 Task: Create a due date automation trigger when advanced on, on the wednesday of the week before a card is due add basic with the blue label at 11:00 AM.
Action: Mouse moved to (1278, 108)
Screenshot: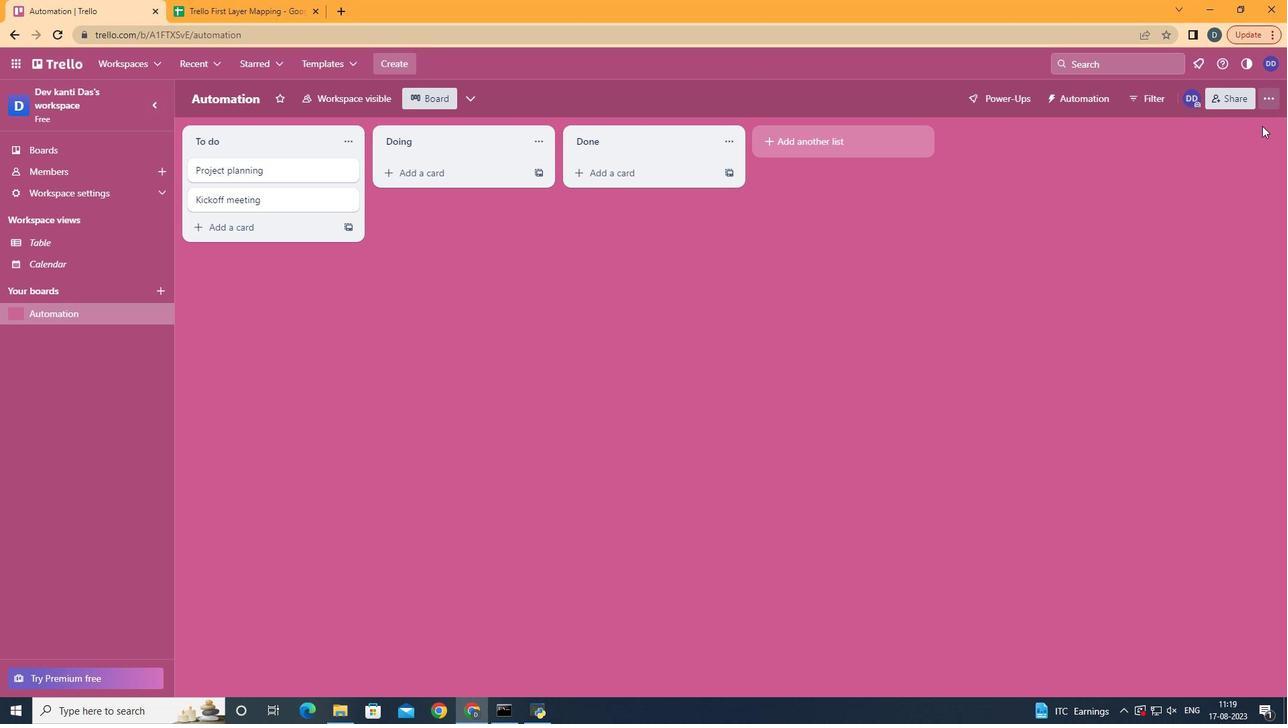 
Action: Mouse pressed left at (1278, 108)
Screenshot: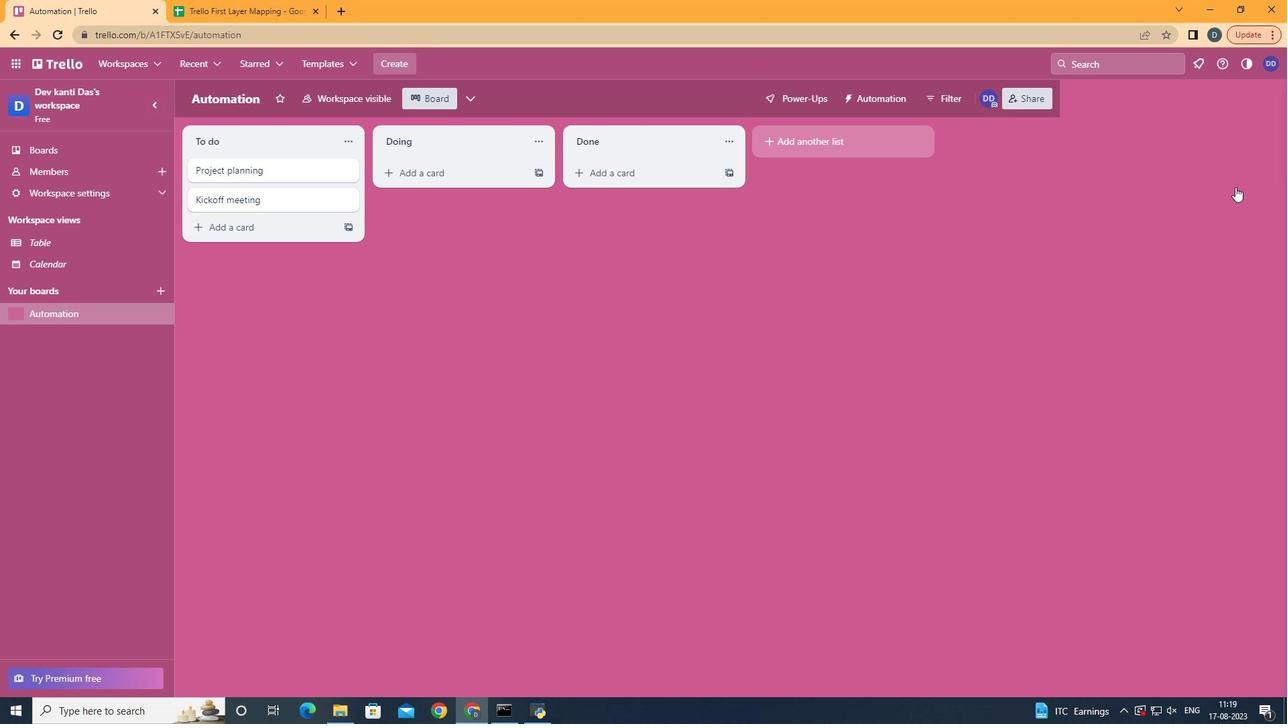 
Action: Mouse moved to (1205, 294)
Screenshot: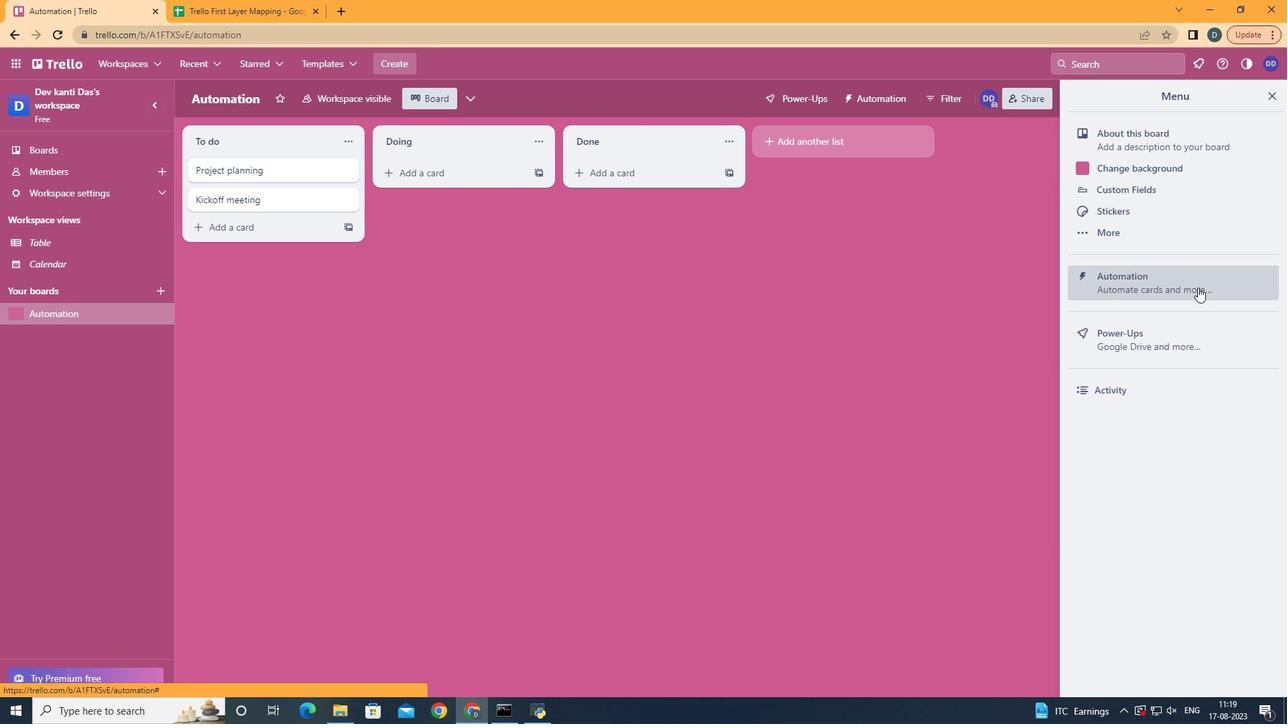 
Action: Mouse pressed left at (1205, 294)
Screenshot: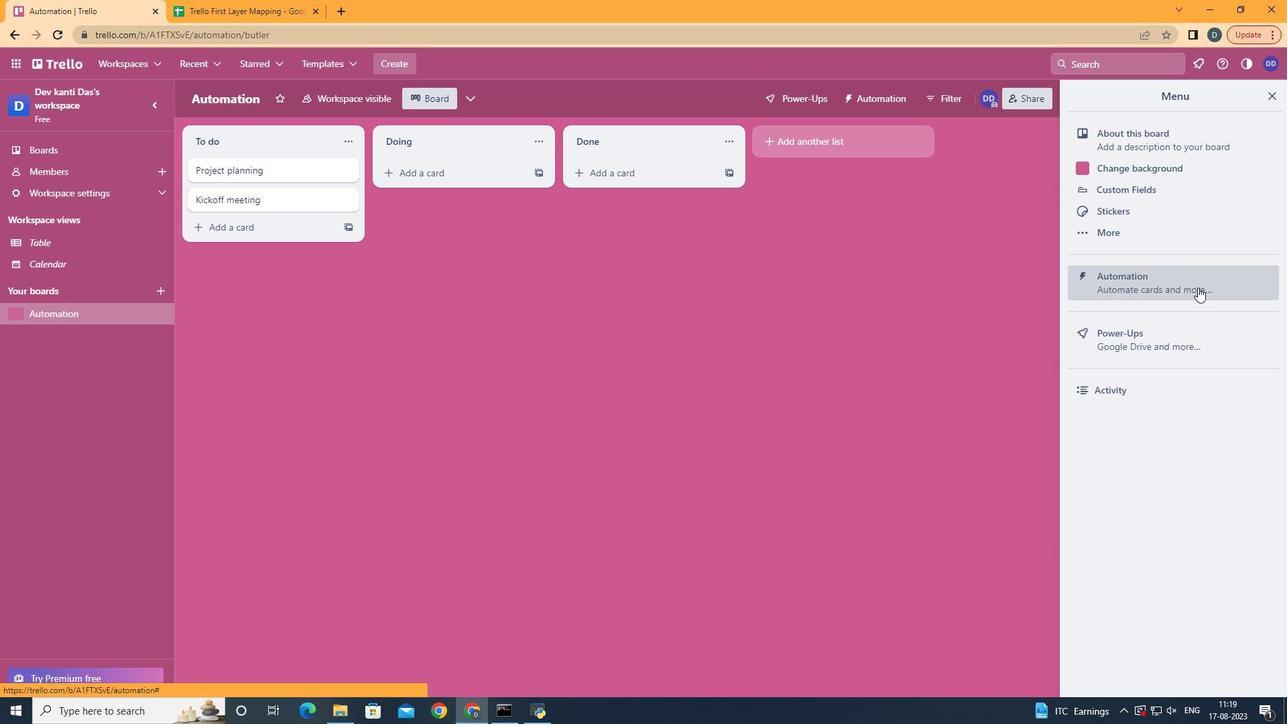 
Action: Mouse moved to (287, 282)
Screenshot: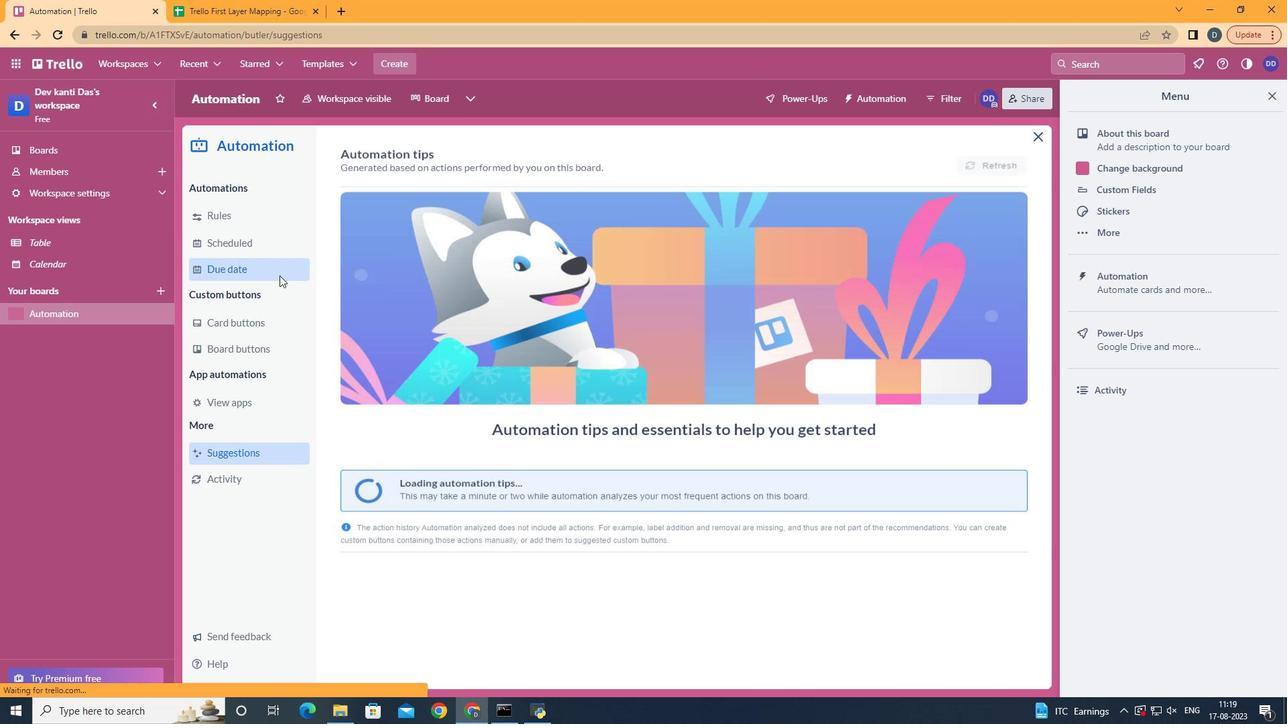 
Action: Mouse pressed left at (287, 282)
Screenshot: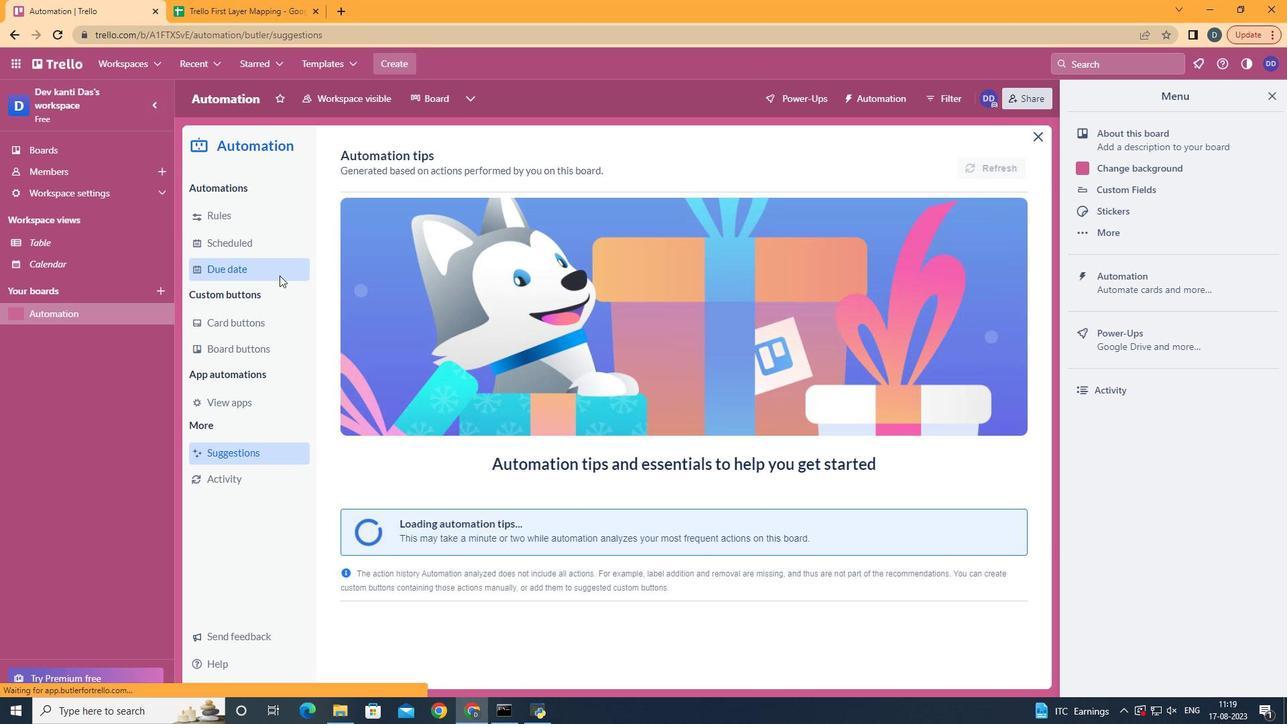 
Action: Mouse moved to (929, 158)
Screenshot: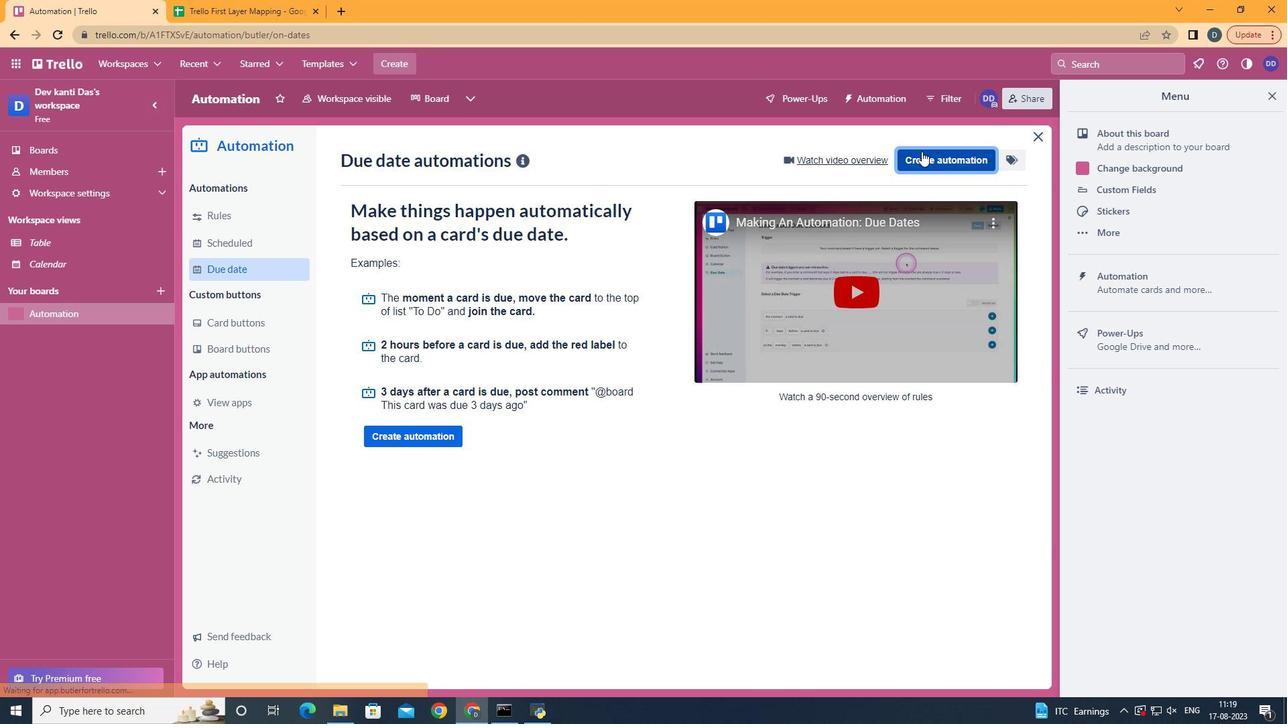 
Action: Mouse pressed left at (929, 158)
Screenshot: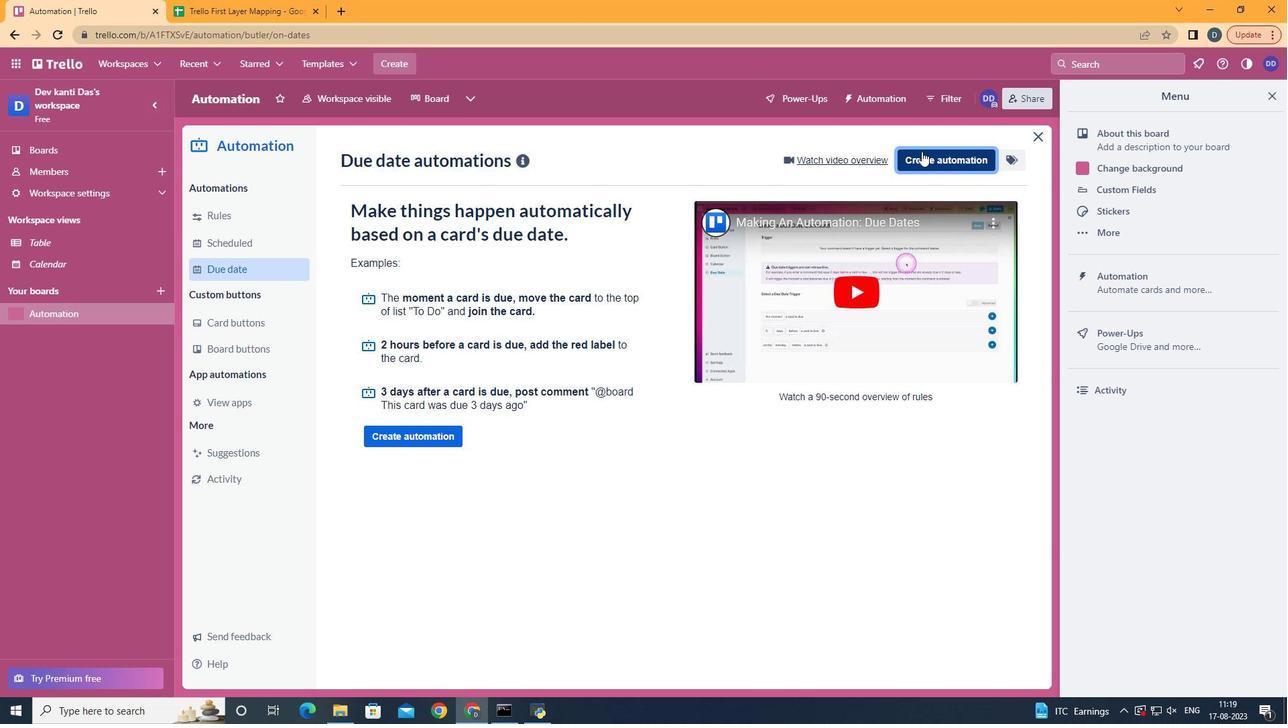 
Action: Mouse moved to (740, 288)
Screenshot: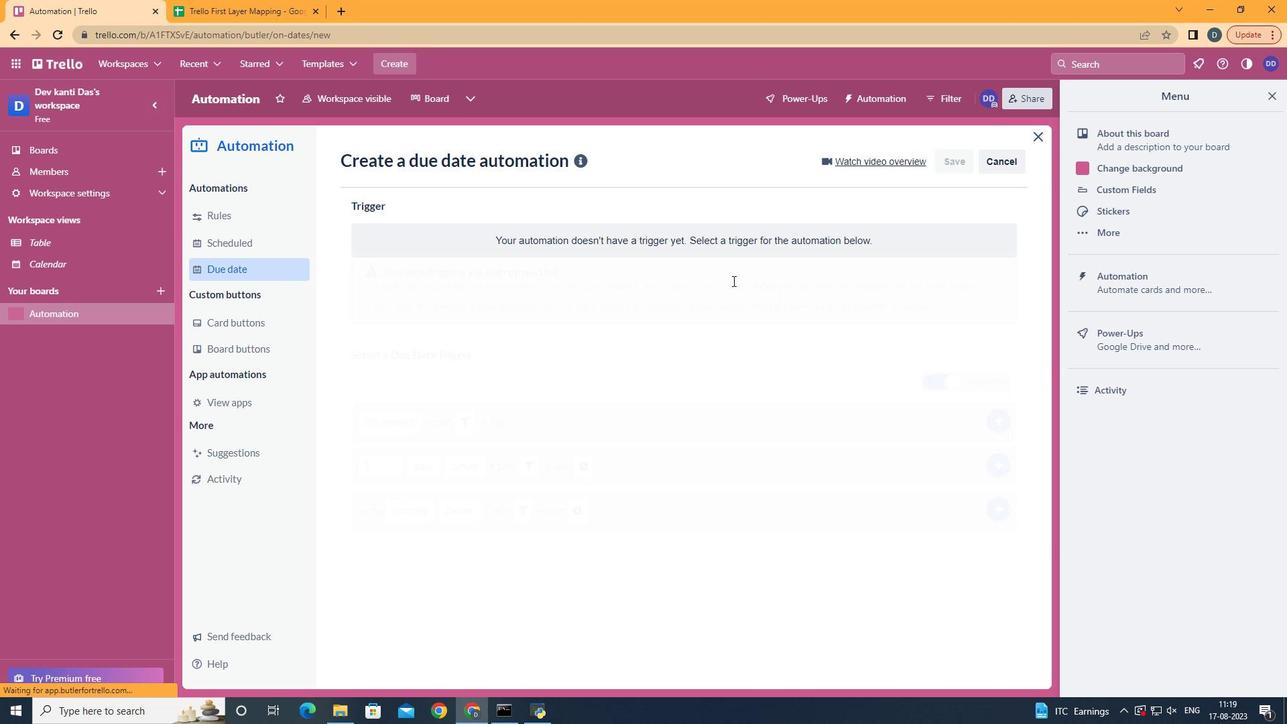 
Action: Mouse pressed left at (740, 288)
Screenshot: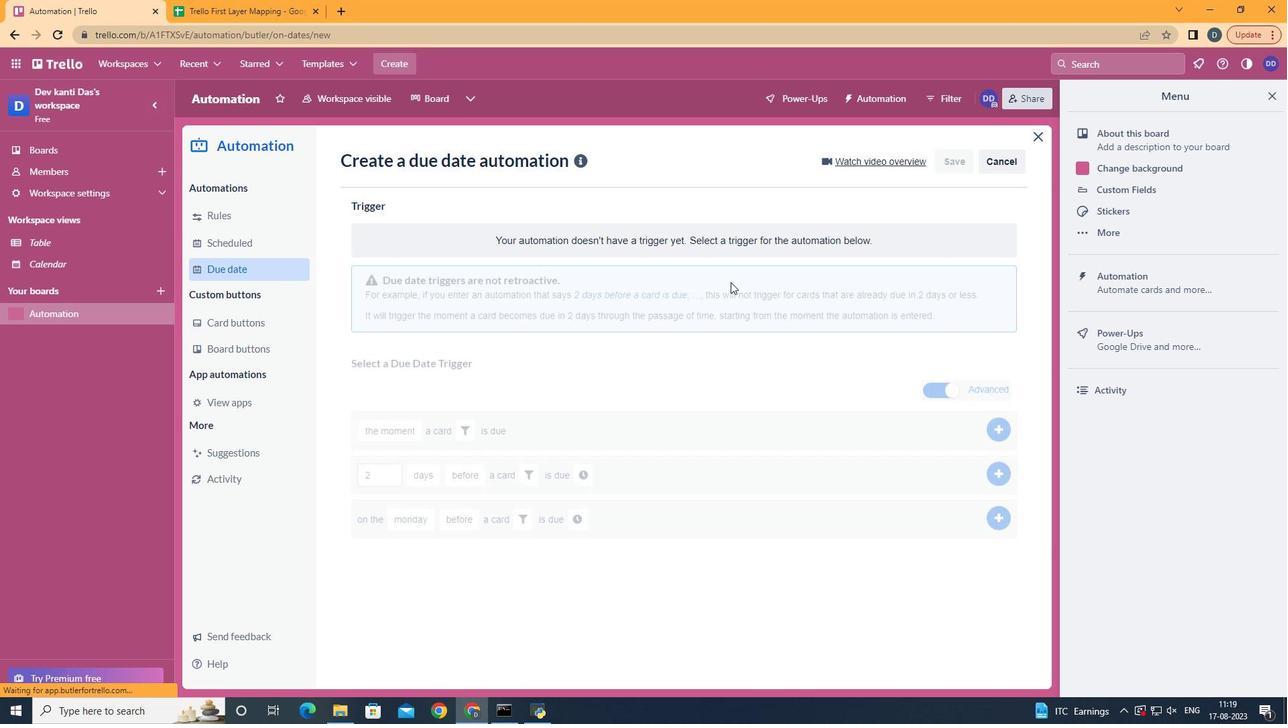 
Action: Mouse moved to (435, 414)
Screenshot: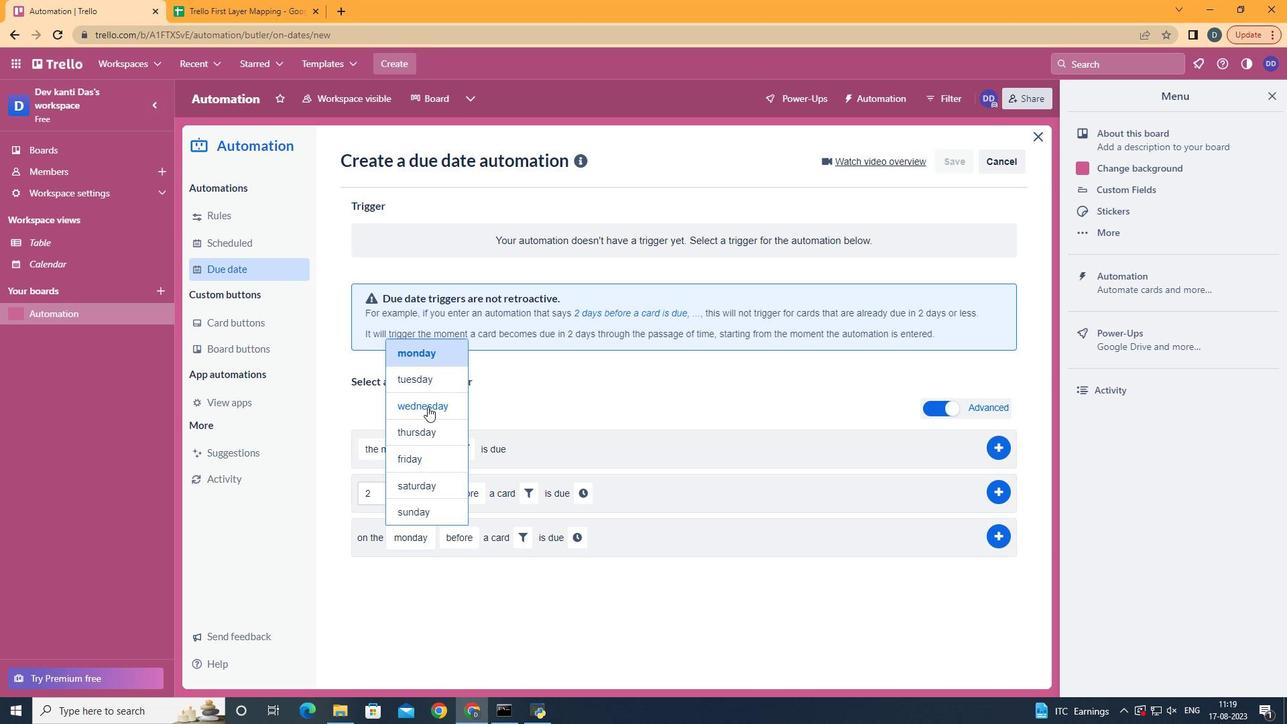 
Action: Mouse pressed left at (435, 414)
Screenshot: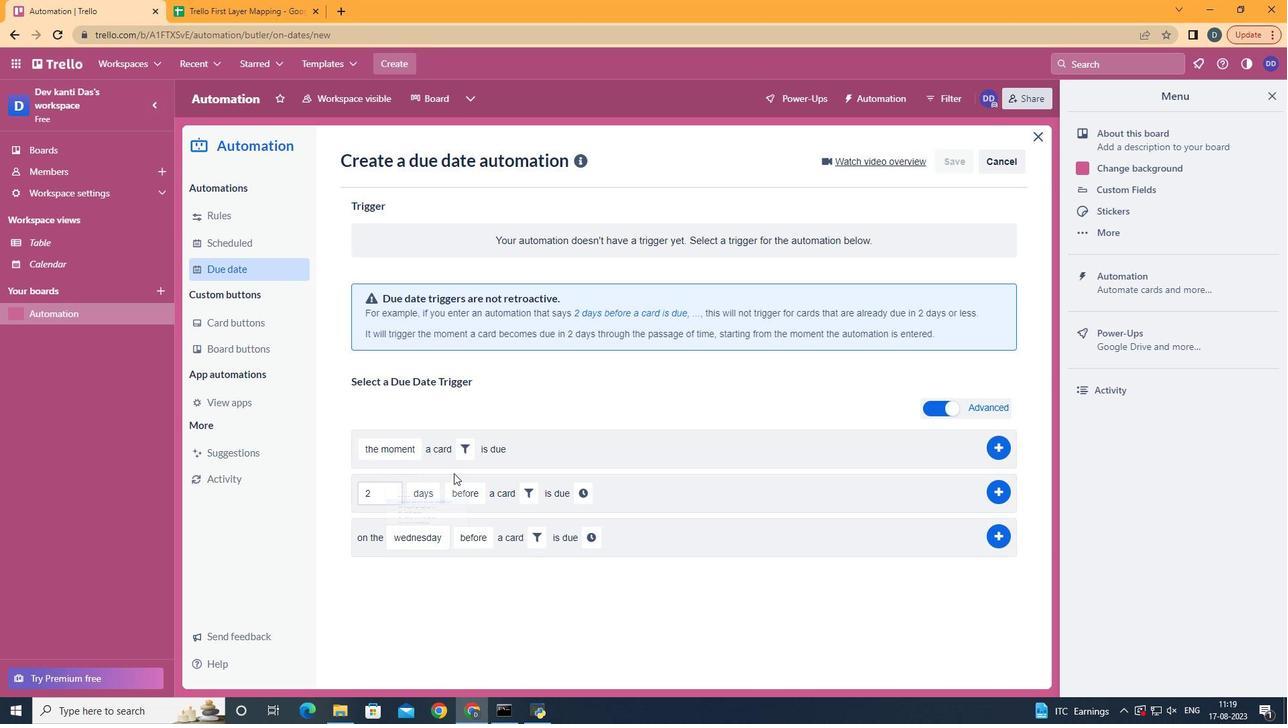 
Action: Mouse moved to (510, 642)
Screenshot: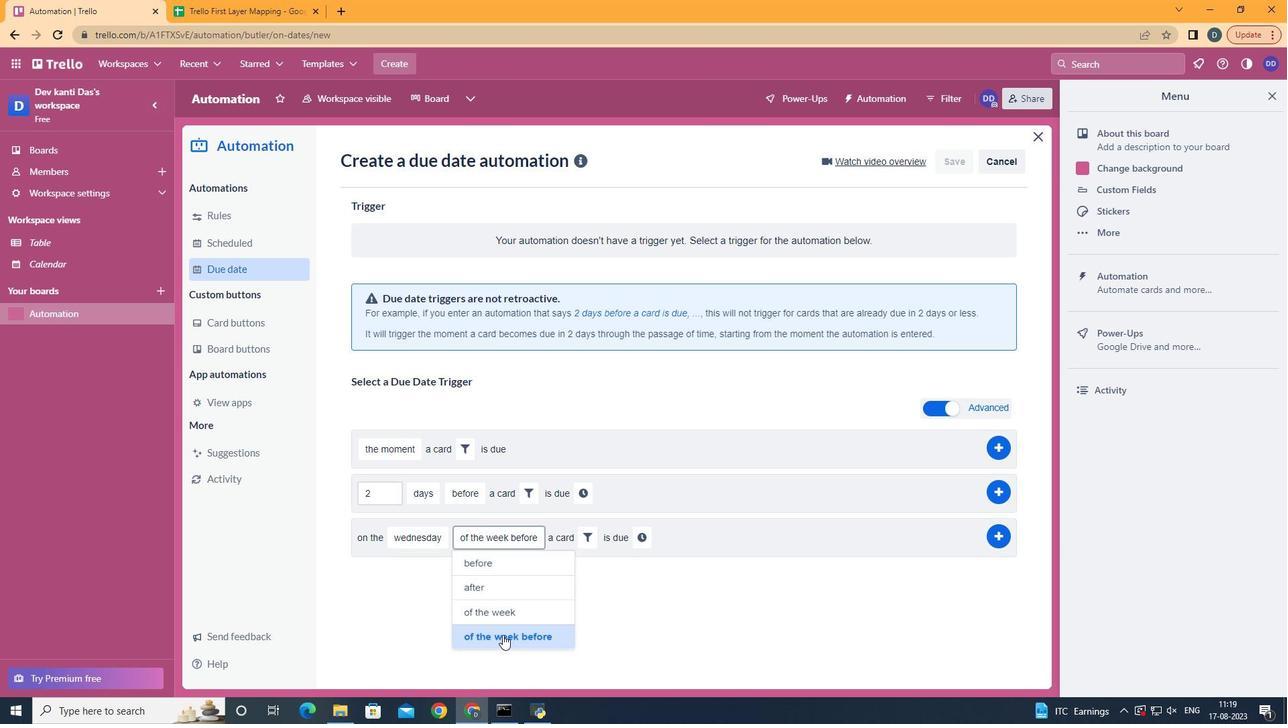 
Action: Mouse pressed left at (510, 642)
Screenshot: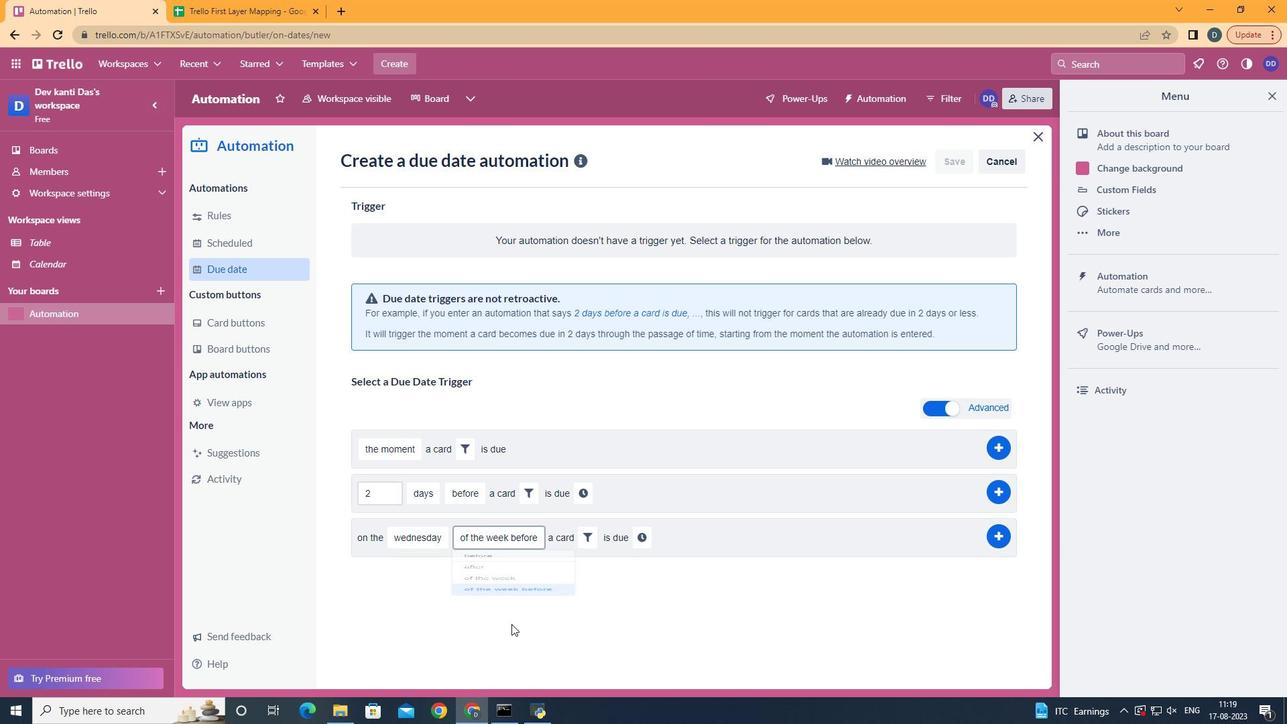 
Action: Mouse moved to (588, 546)
Screenshot: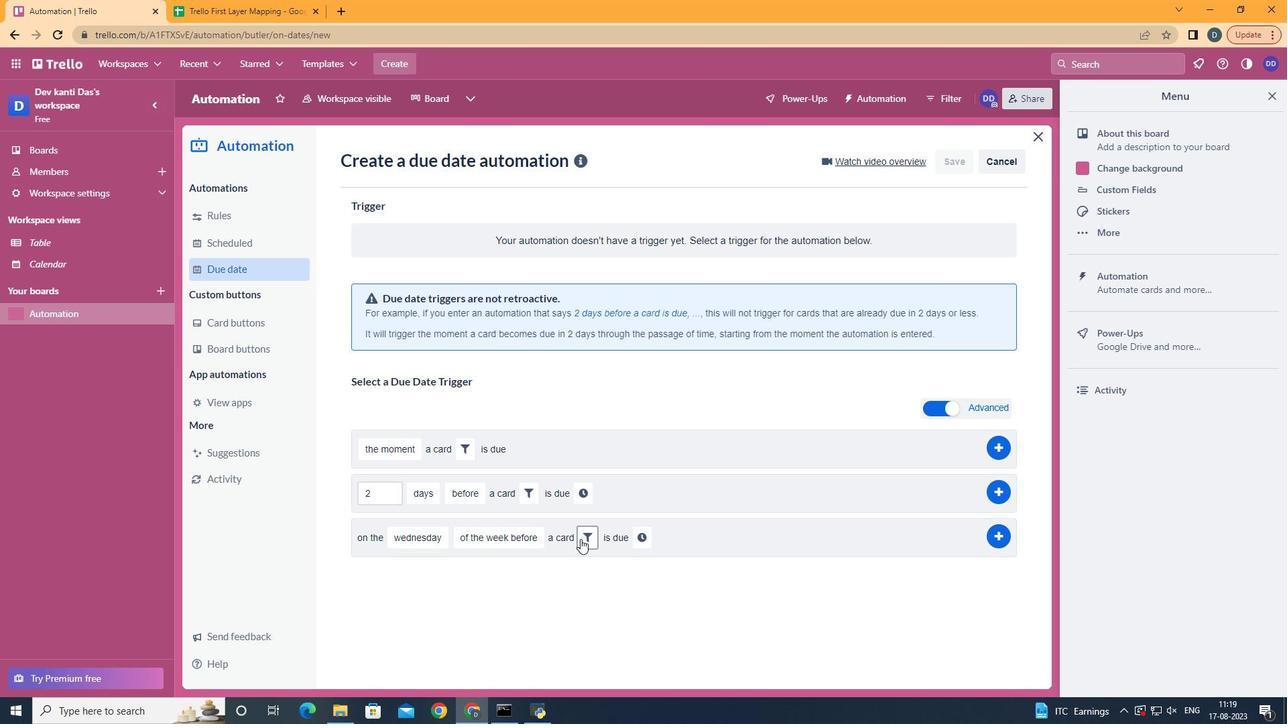 
Action: Mouse pressed left at (588, 546)
Screenshot: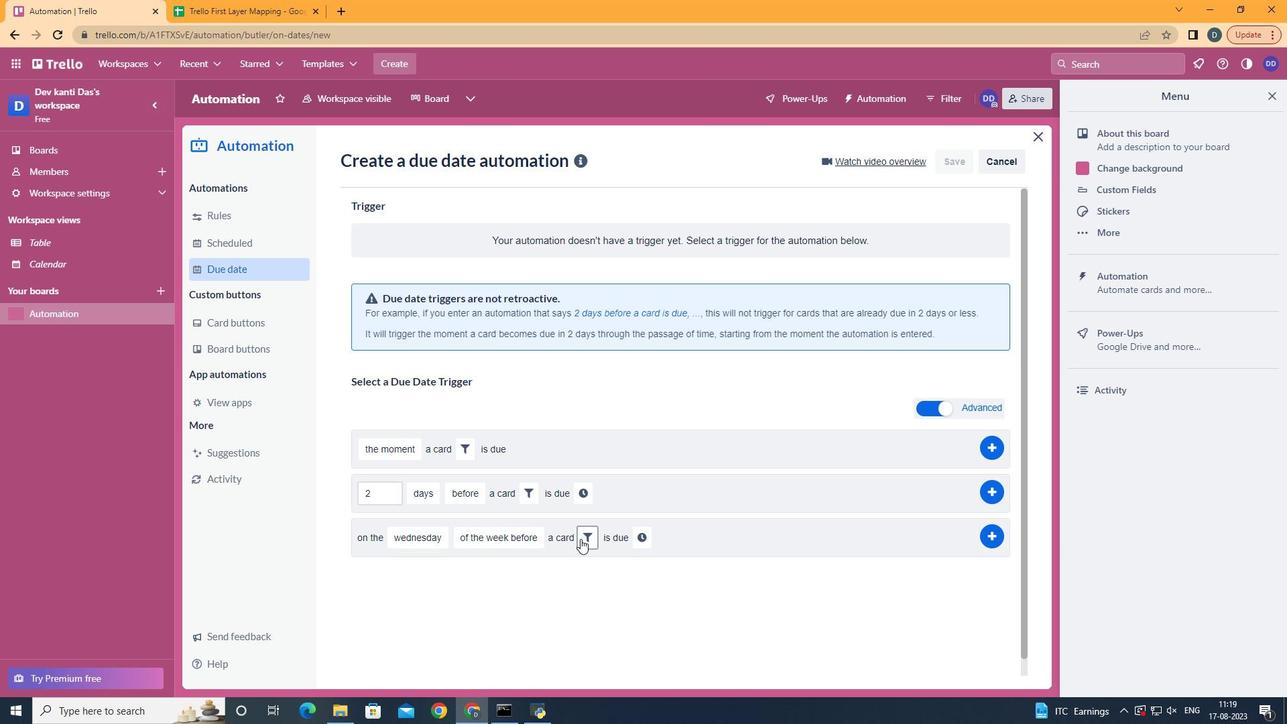 
Action: Mouse moved to (675, 579)
Screenshot: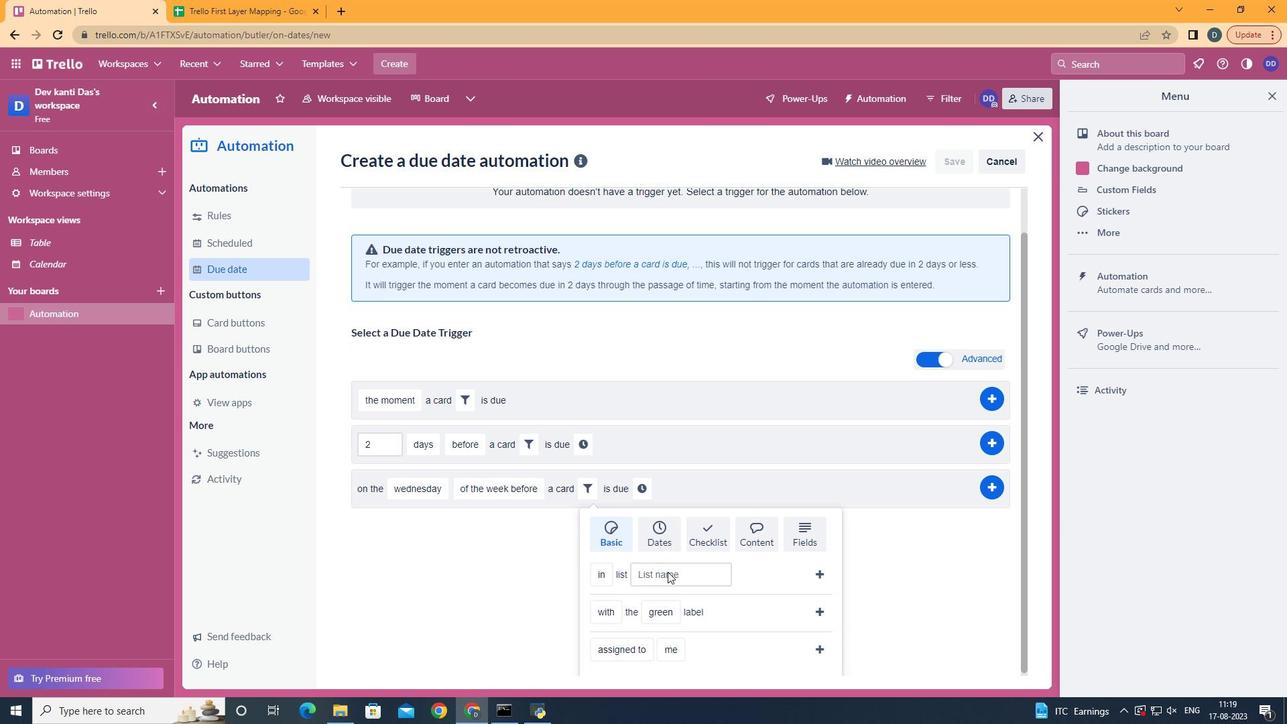 
Action: Mouse scrolled (675, 578) with delta (0, 0)
Screenshot: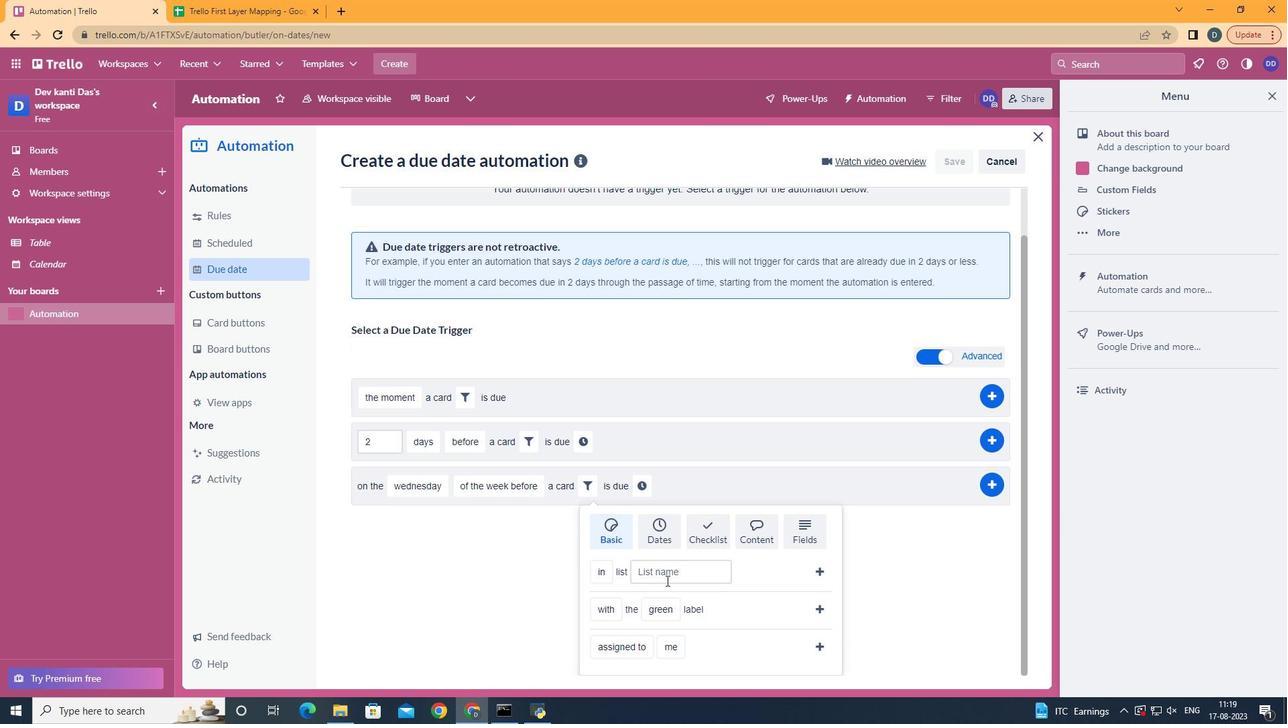 
Action: Mouse scrolled (675, 578) with delta (0, 0)
Screenshot: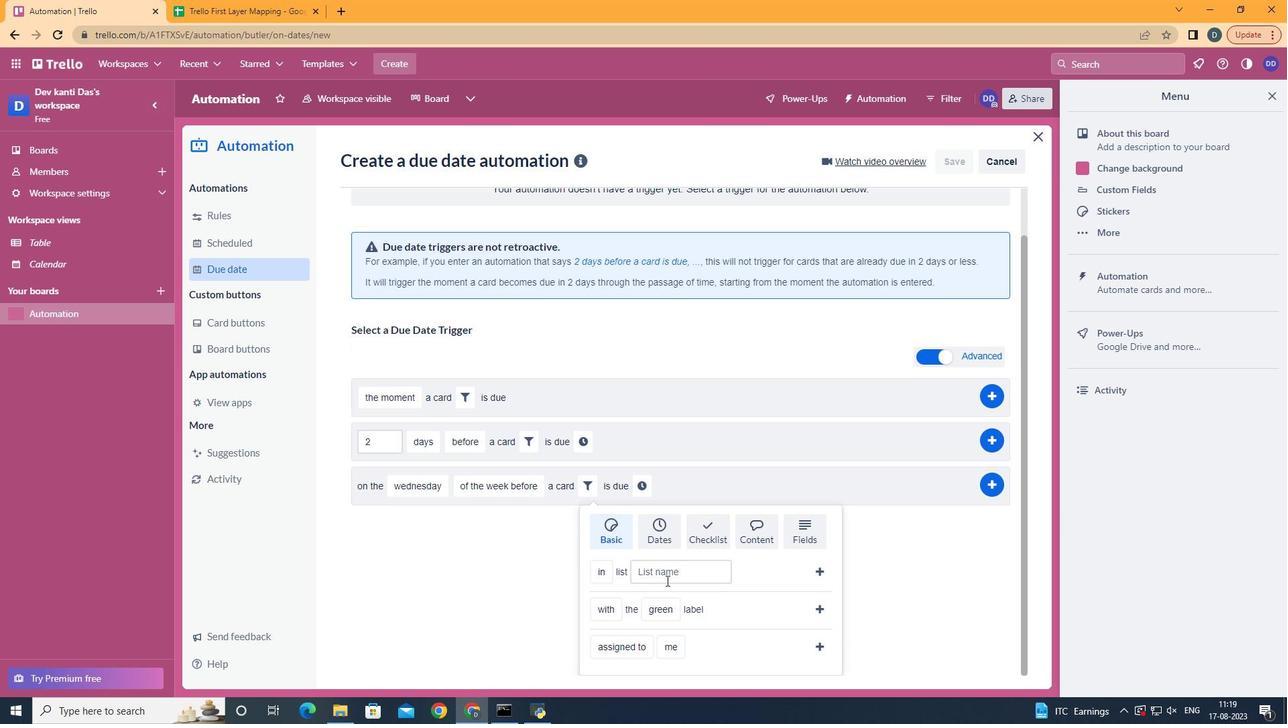 
Action: Mouse scrolled (675, 578) with delta (0, 0)
Screenshot: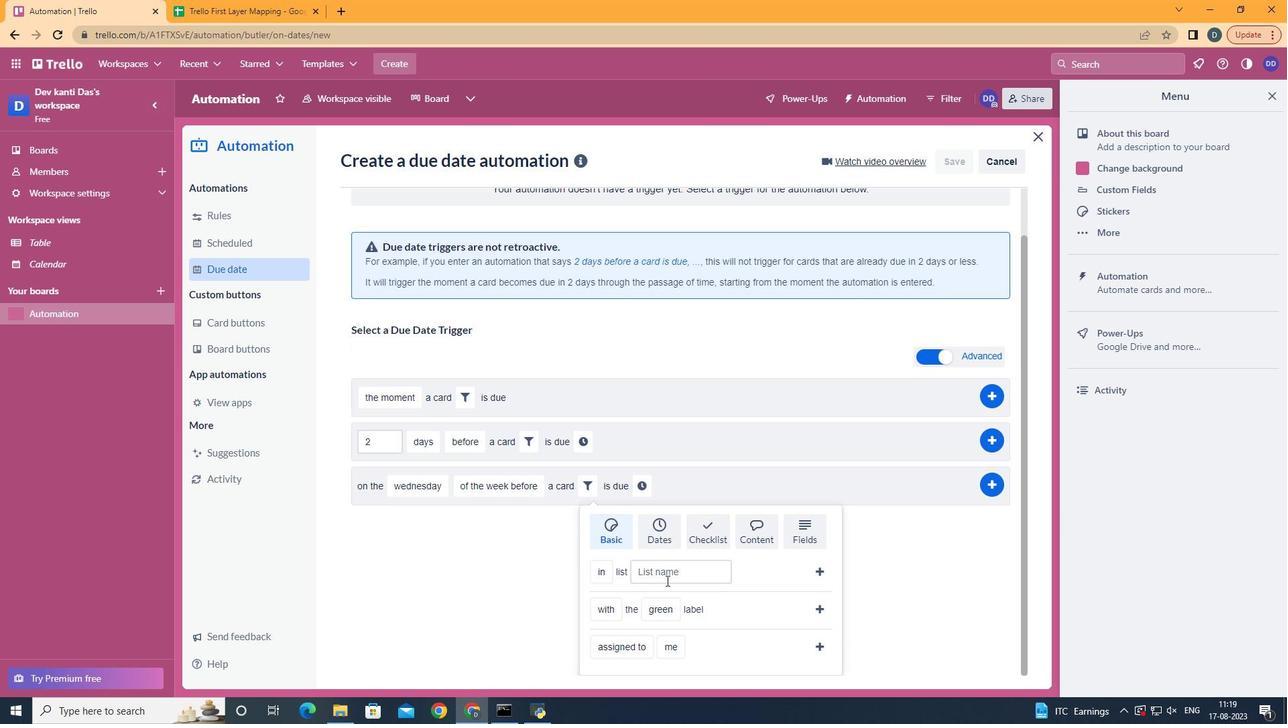 
Action: Mouse scrolled (675, 578) with delta (0, 0)
Screenshot: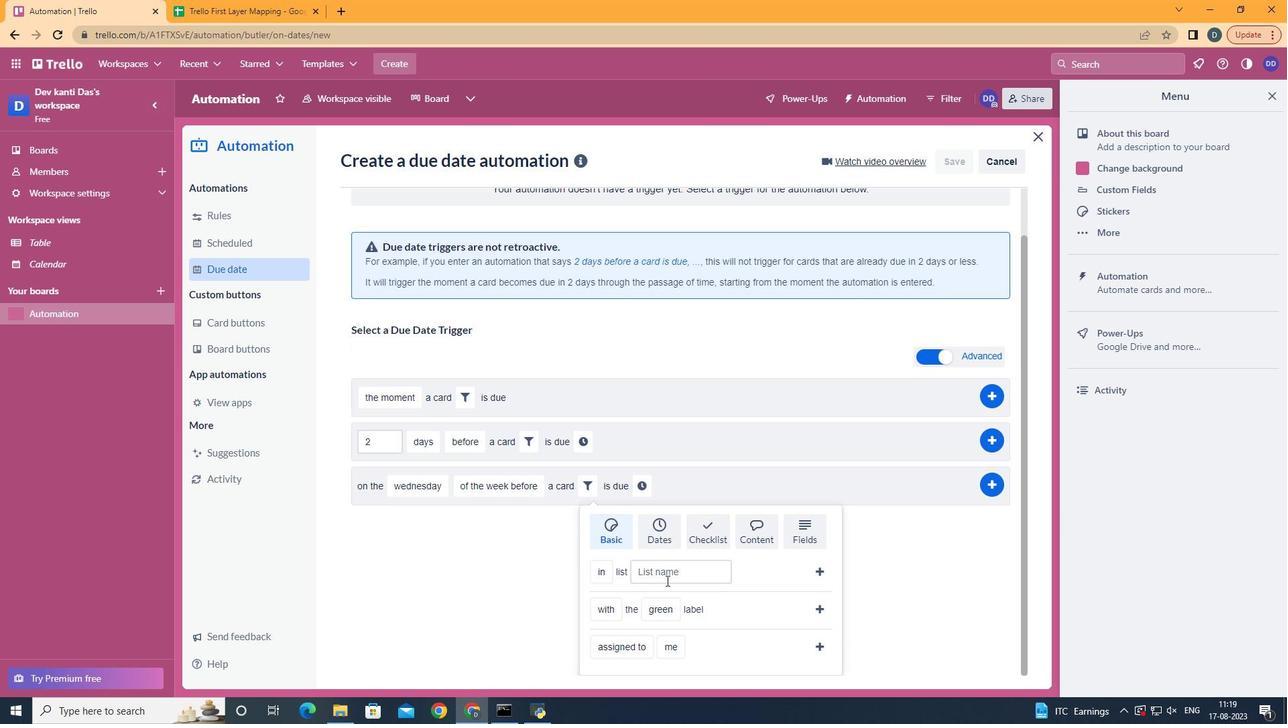 
Action: Mouse scrolled (675, 578) with delta (0, 0)
Screenshot: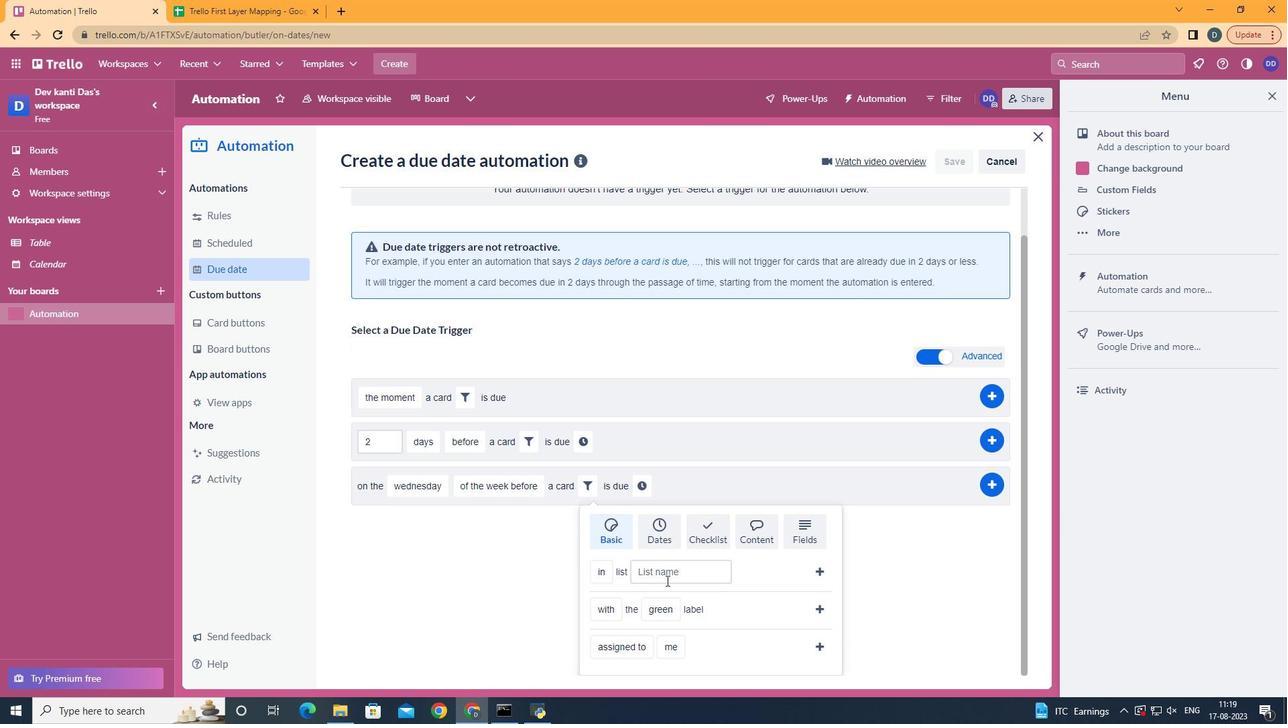 
Action: Mouse moved to (683, 595)
Screenshot: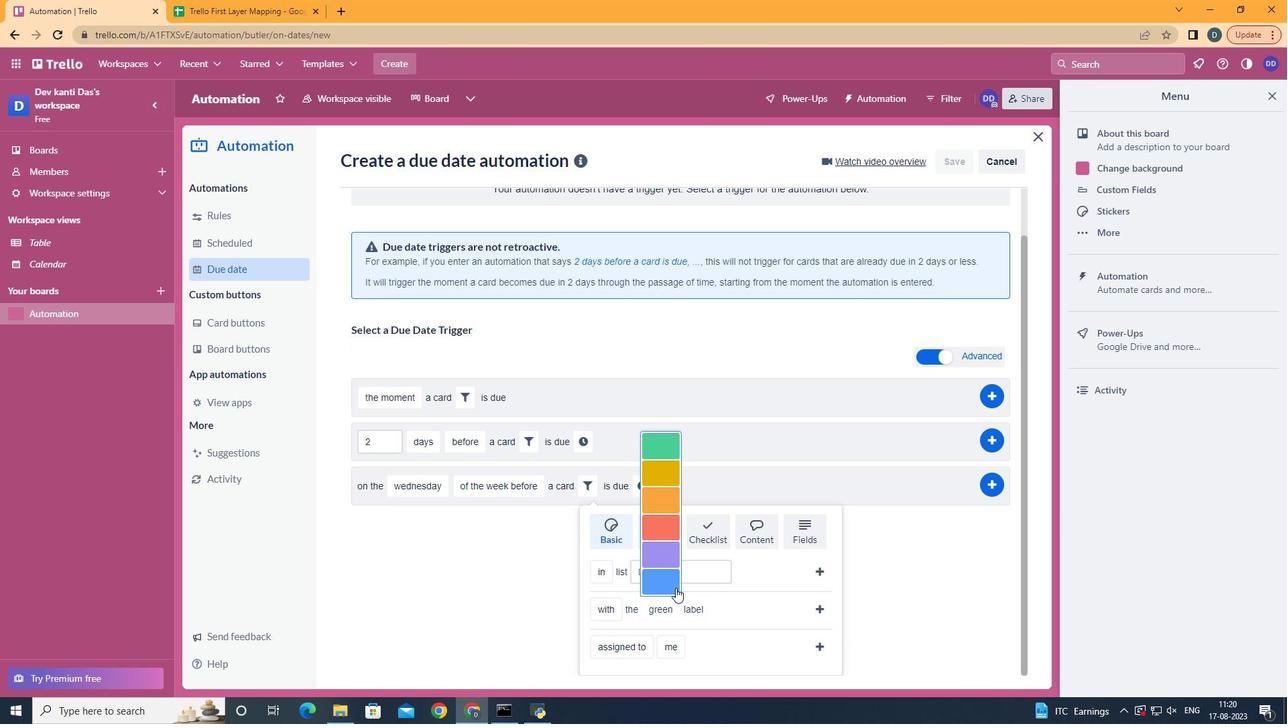 
Action: Mouse pressed left at (683, 595)
Screenshot: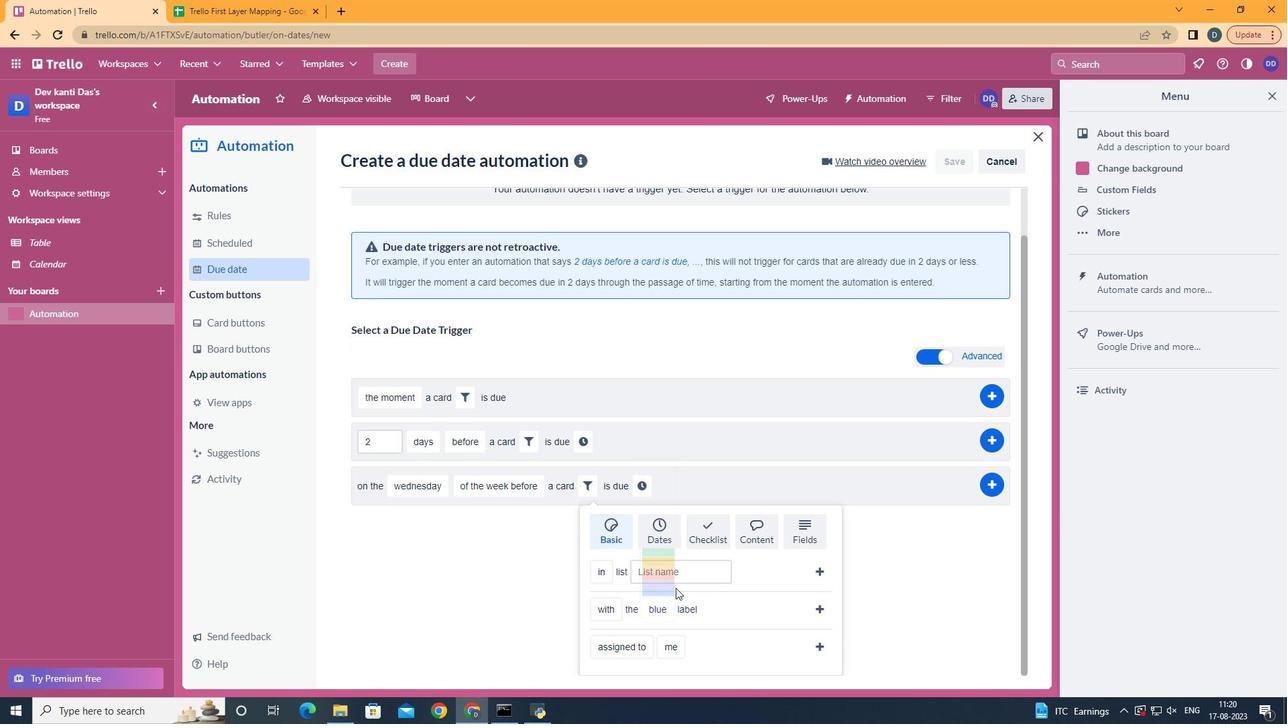 
Action: Mouse moved to (824, 614)
Screenshot: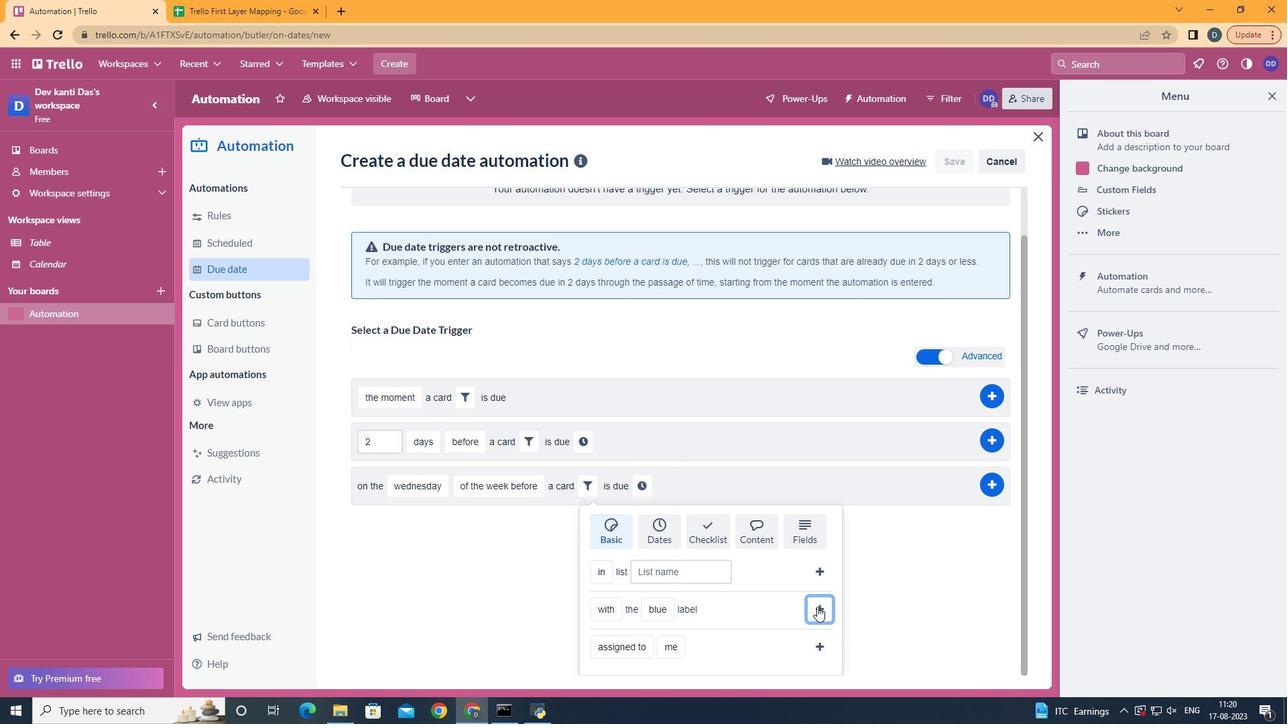 
Action: Mouse pressed left at (824, 614)
Screenshot: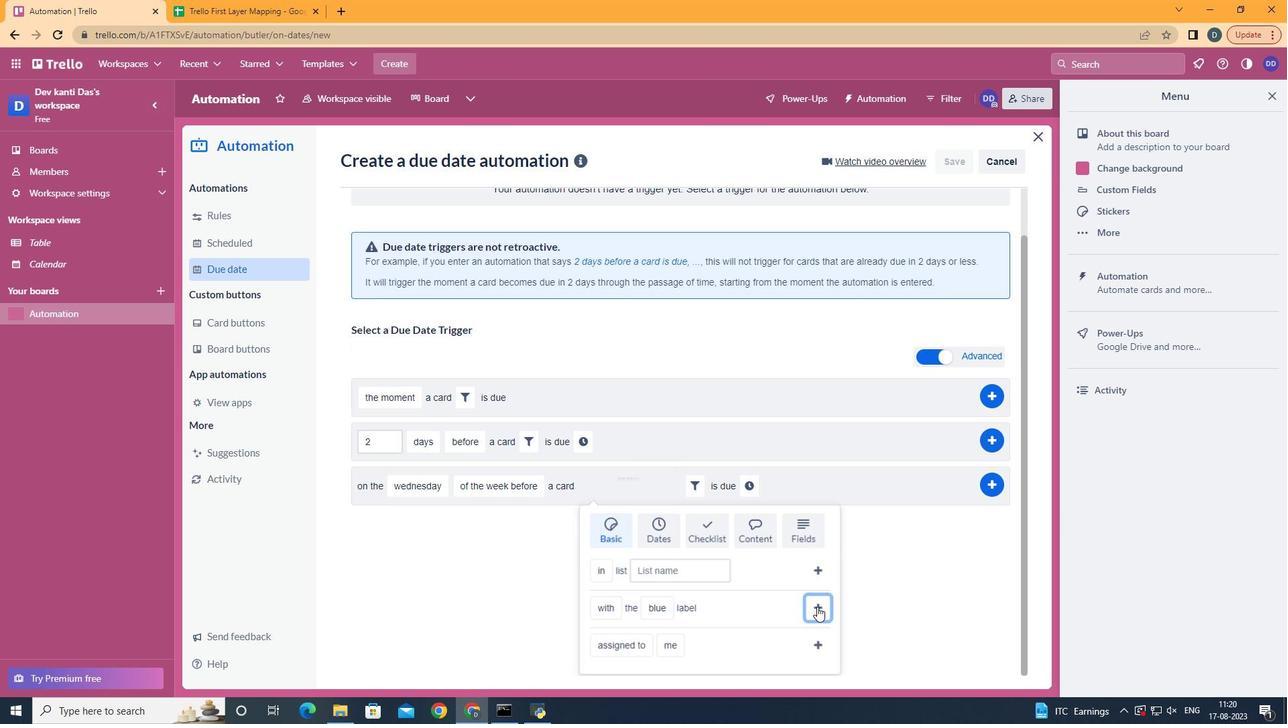 
Action: Mouse moved to (757, 549)
Screenshot: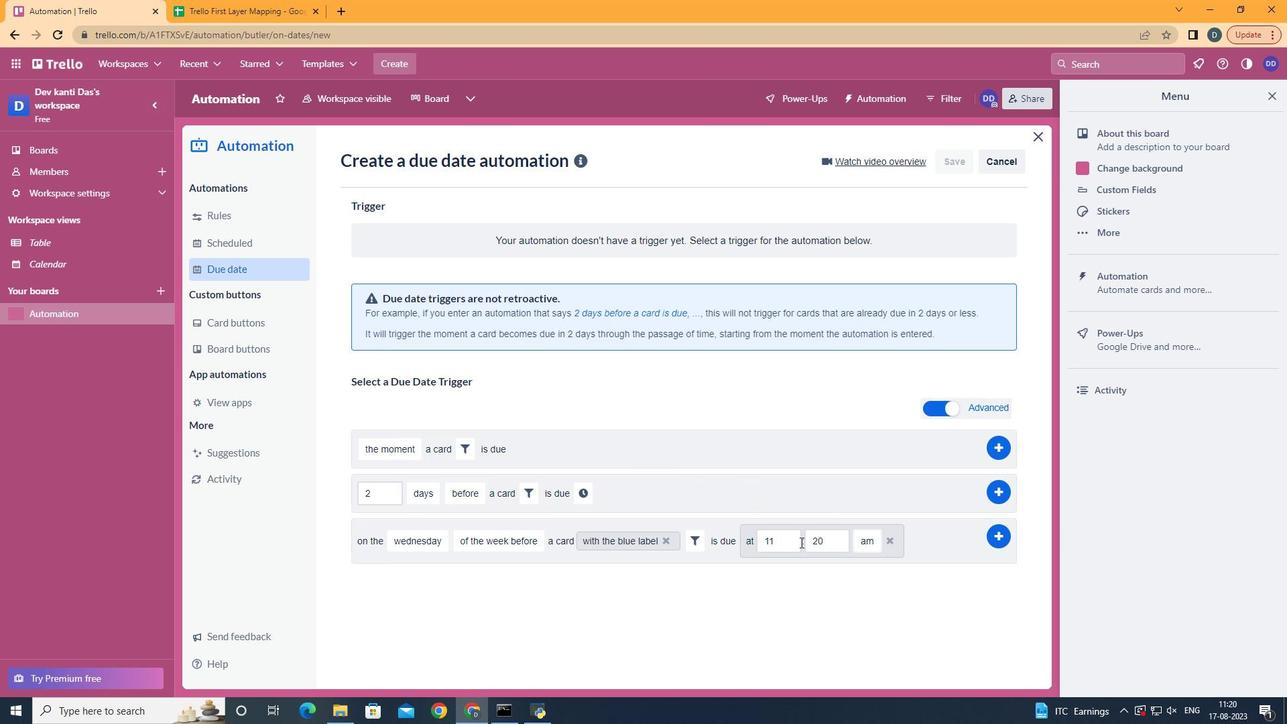 
Action: Mouse pressed left at (757, 549)
Screenshot: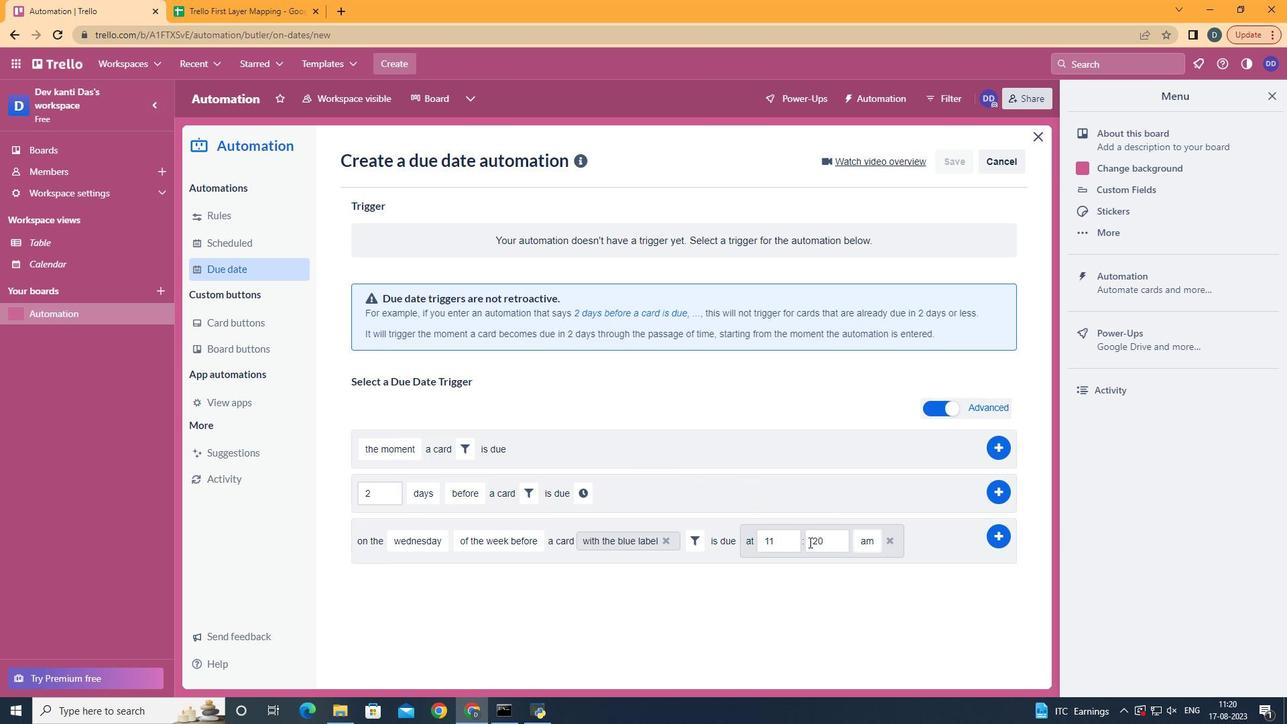 
Action: Mouse moved to (834, 549)
Screenshot: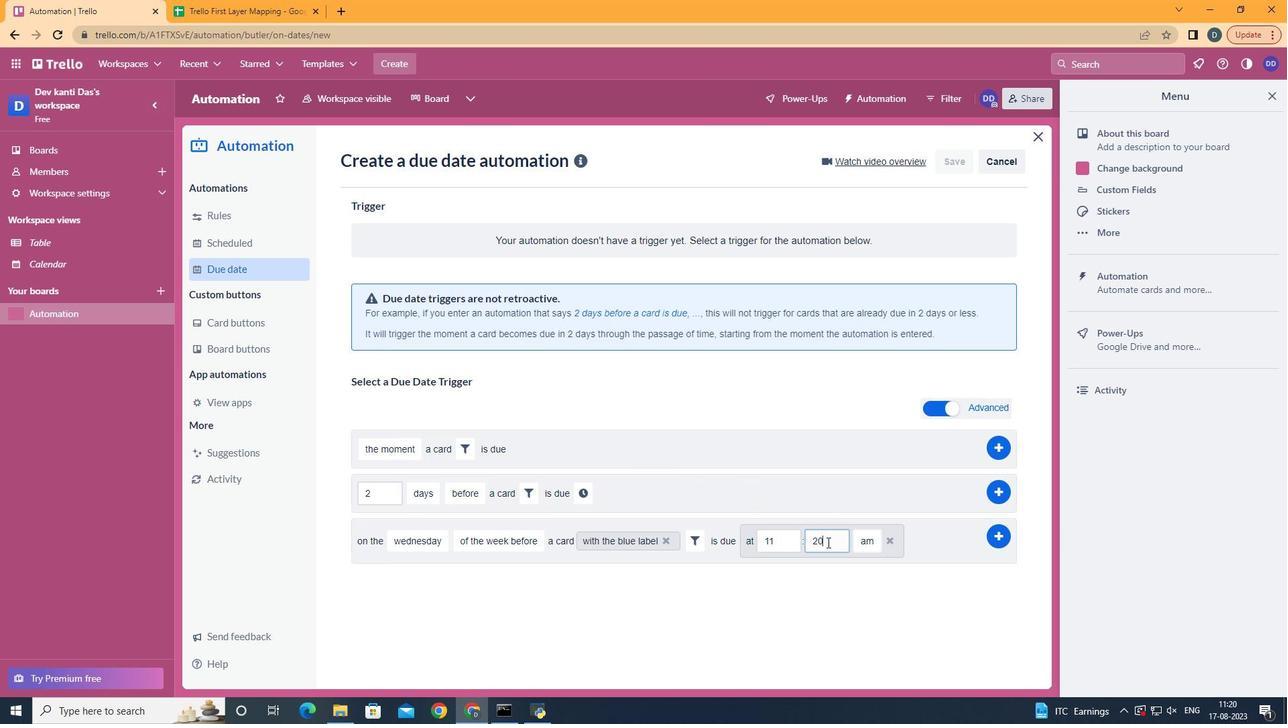 
Action: Mouse pressed left at (834, 549)
Screenshot: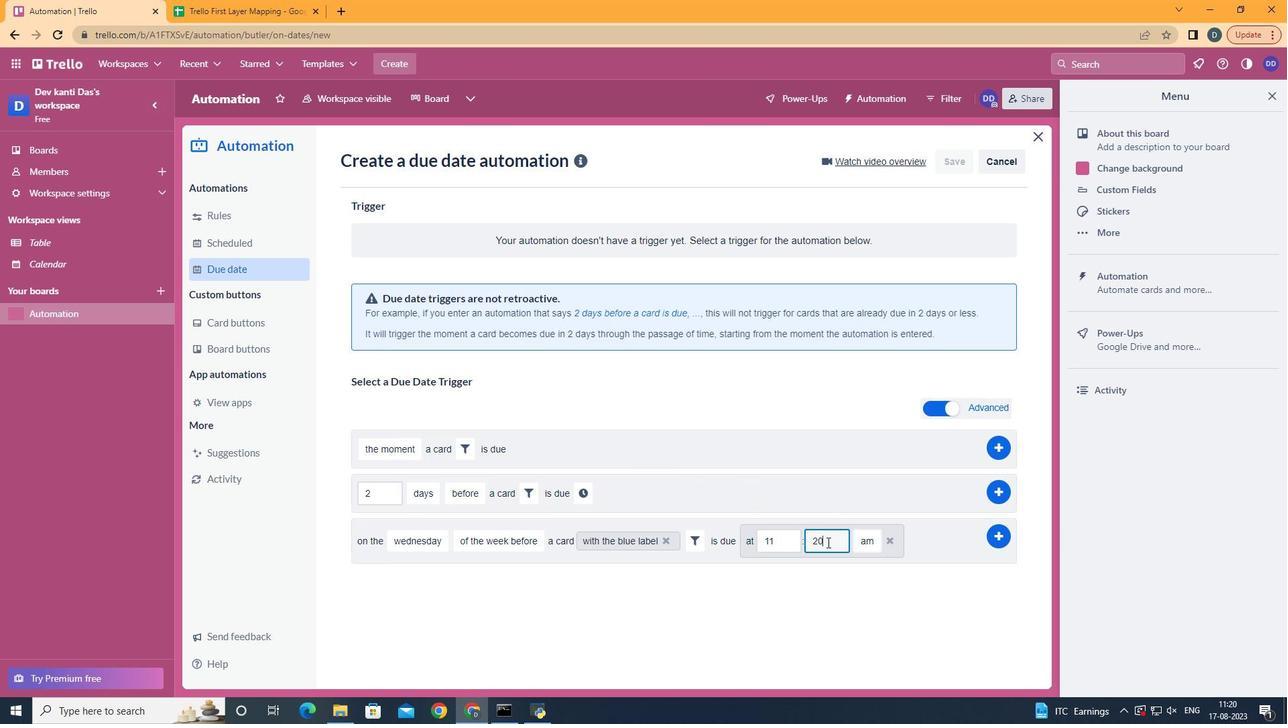 
Action: Key pressed <Key.backspace><Key.backspace>00
Screenshot: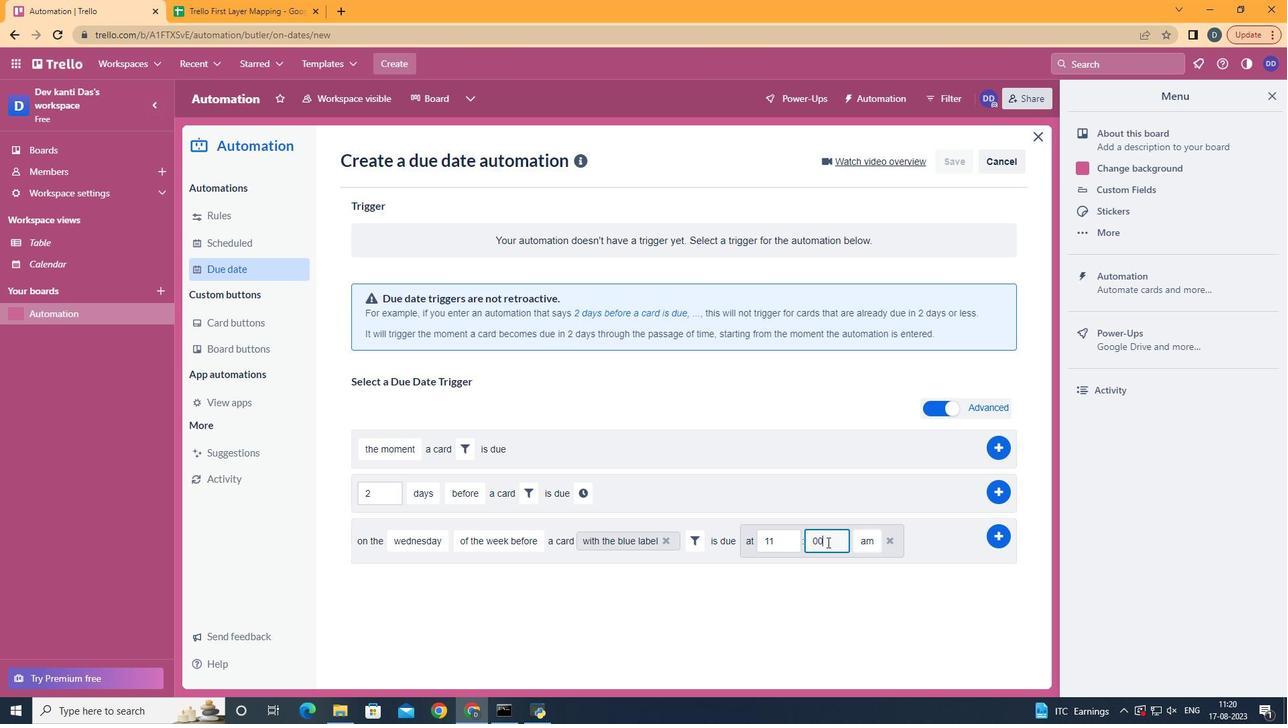 
Action: Mouse moved to (995, 545)
Screenshot: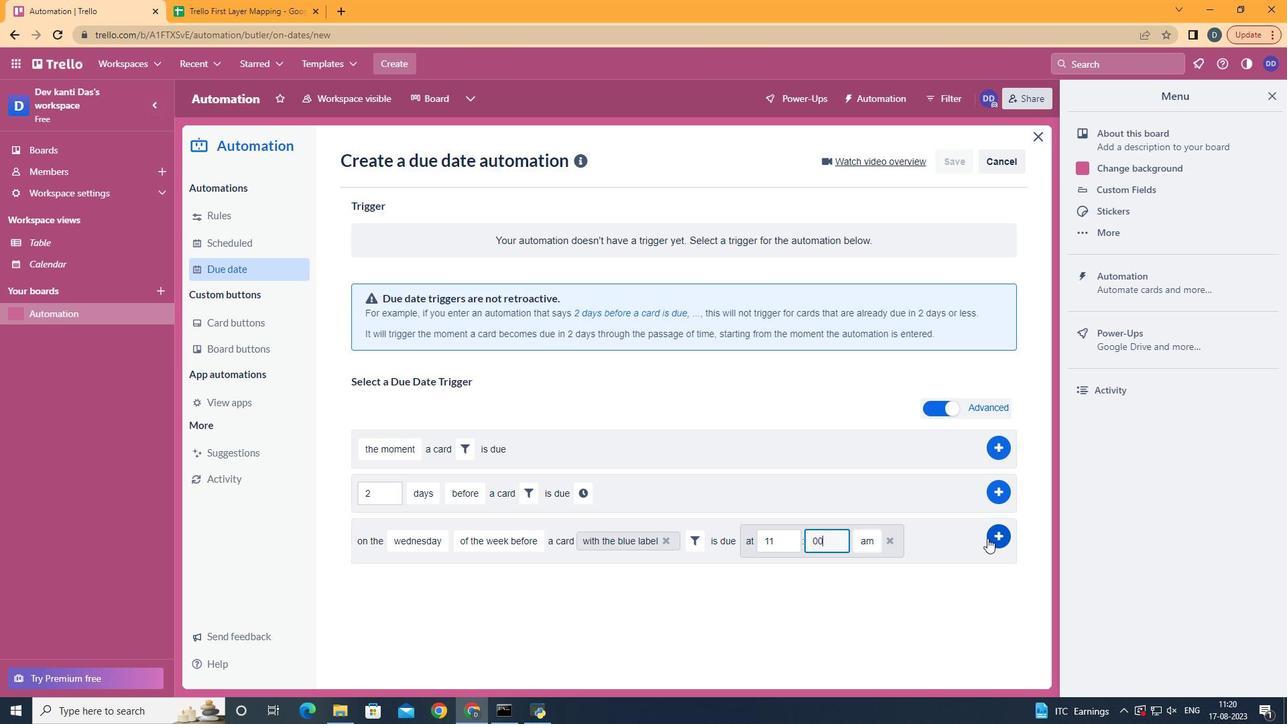 
Action: Mouse pressed left at (995, 545)
Screenshot: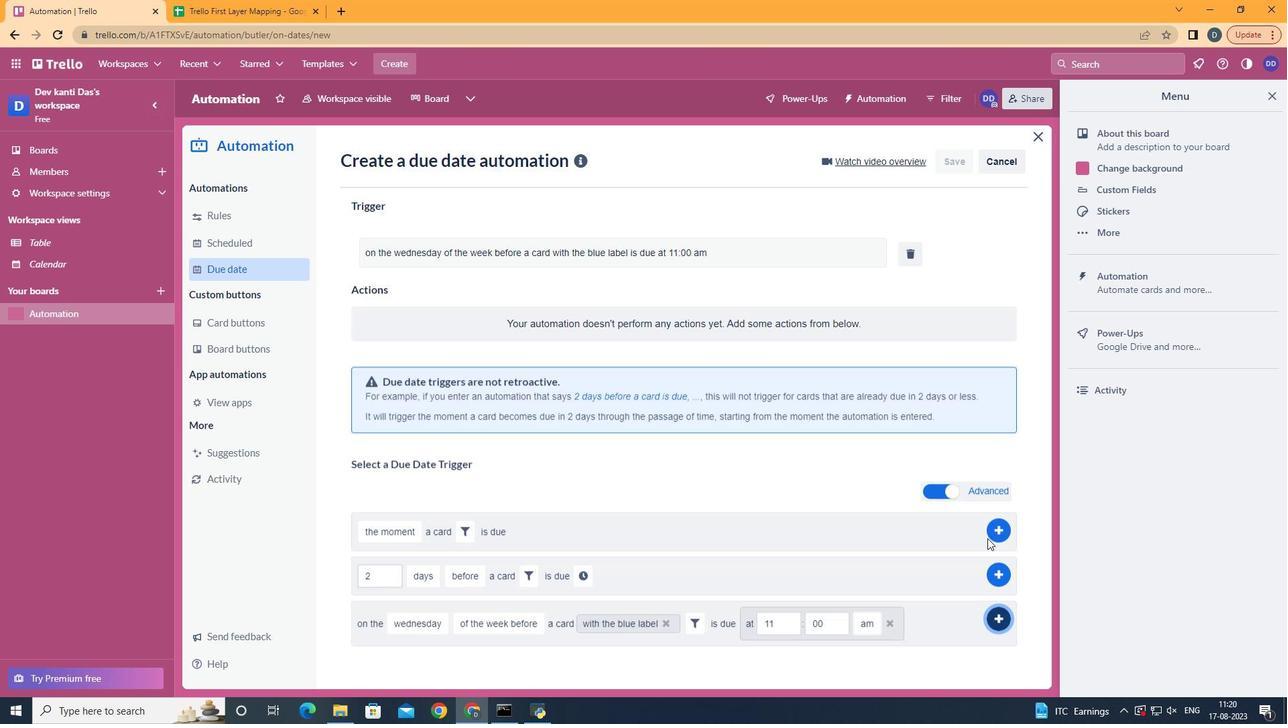
